 Task: Write the Billing ID "12345" Under New Bill.
Action: Mouse moved to (100, 15)
Screenshot: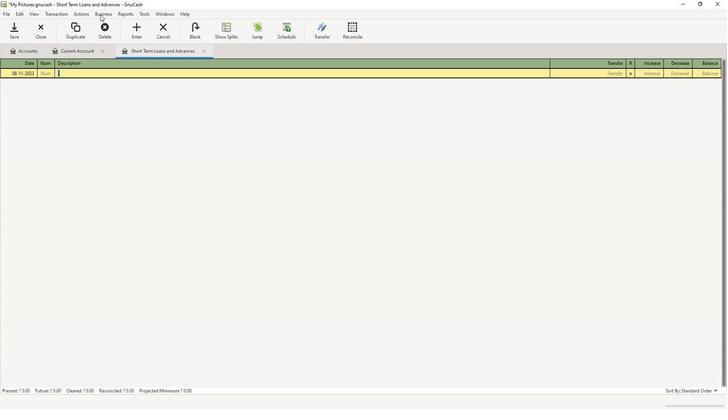 
Action: Mouse pressed left at (100, 15)
Screenshot: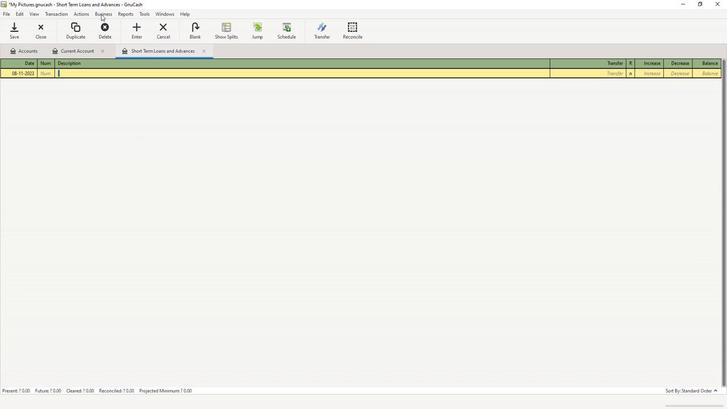 
Action: Mouse moved to (109, 35)
Screenshot: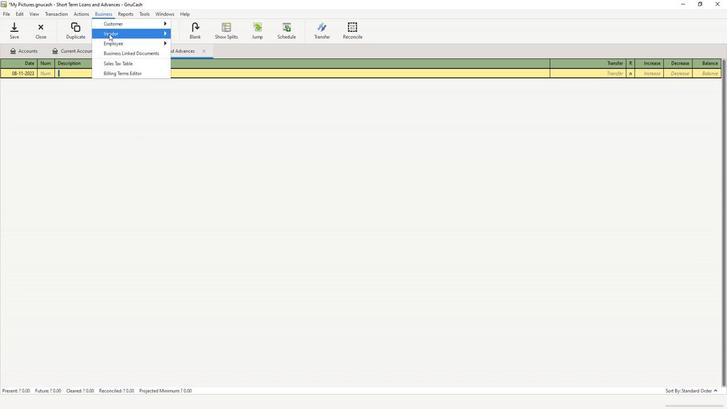 
Action: Mouse pressed left at (109, 35)
Screenshot: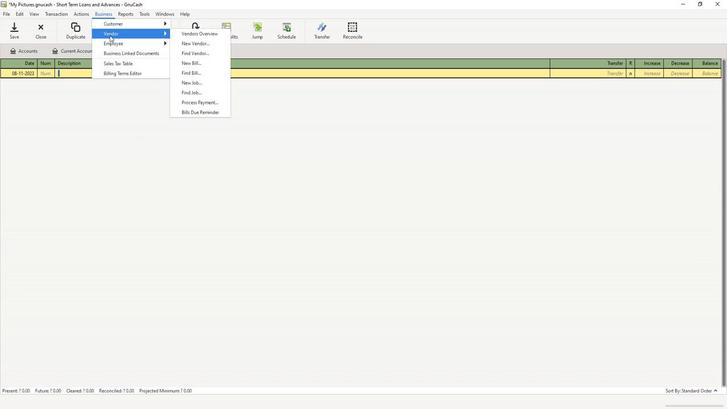 
Action: Mouse moved to (185, 61)
Screenshot: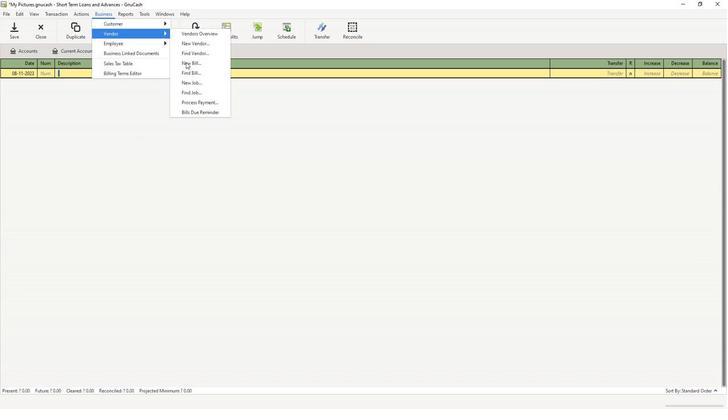 
Action: Mouse pressed left at (185, 61)
Screenshot: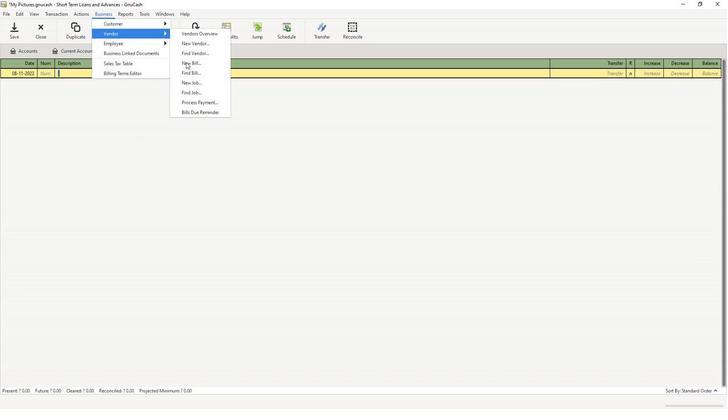 
Action: Mouse moved to (354, 146)
Screenshot: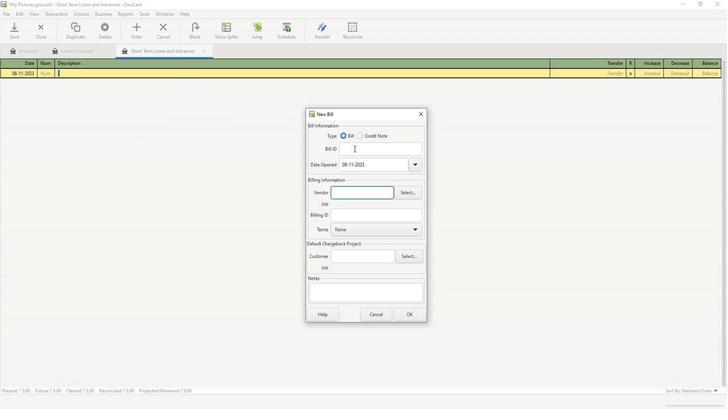 
Action: Mouse pressed left at (354, 146)
Screenshot: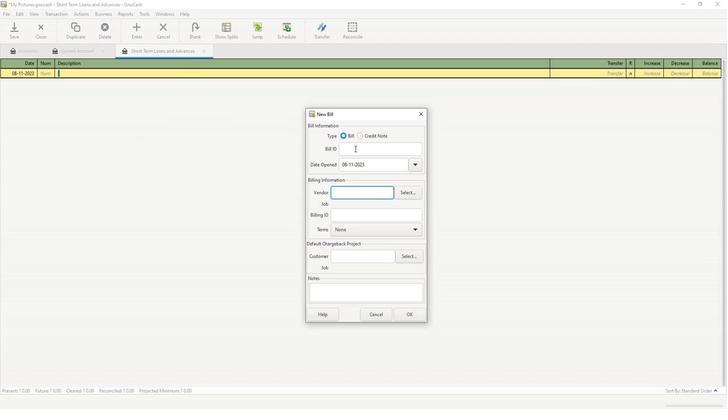
Action: Key pressed 12345
Screenshot: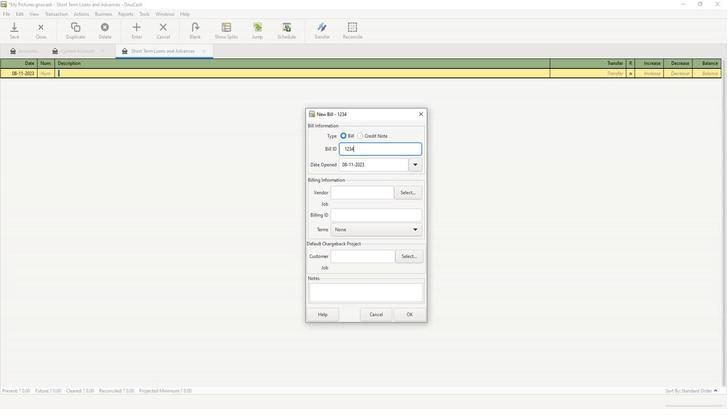 
Action: Mouse moved to (411, 310)
Screenshot: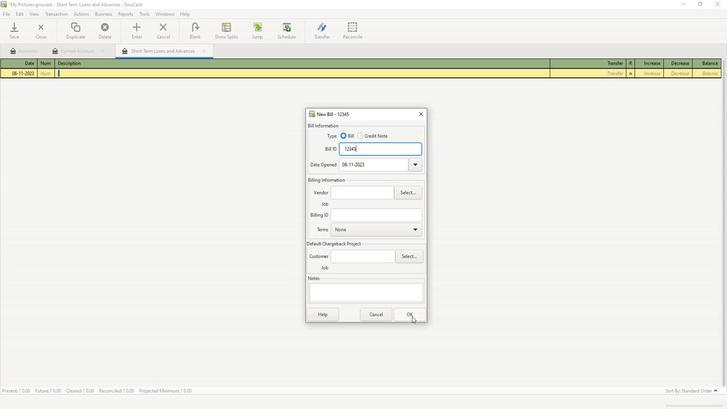 
